 Task: Go to about page of Procter & Gamble
Action: Mouse moved to (602, 56)
Screenshot: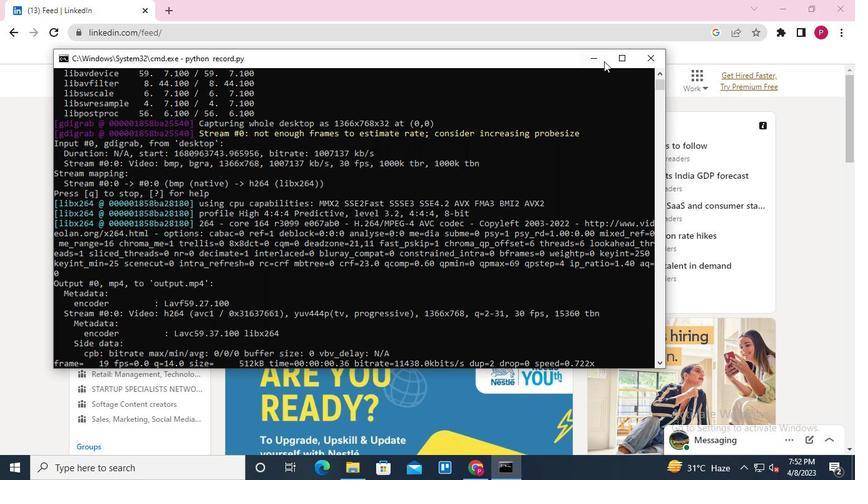 
Action: Mouse pressed left at (602, 56)
Screenshot: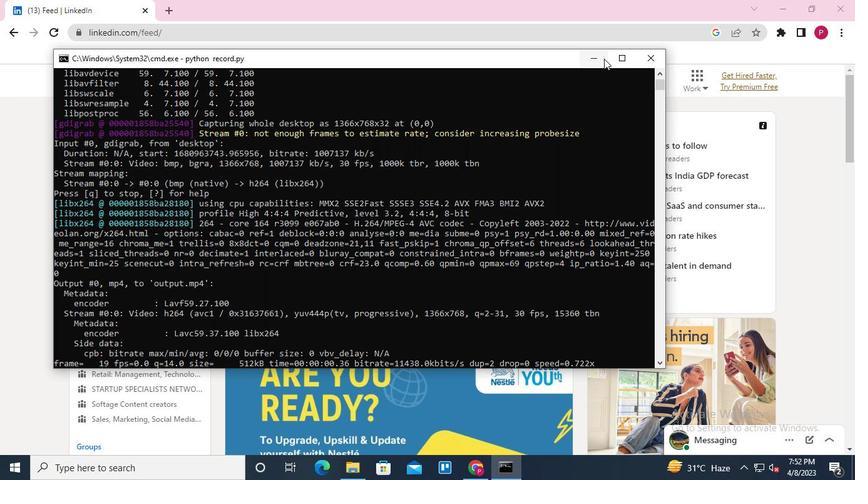 
Action: Mouse moved to (171, 77)
Screenshot: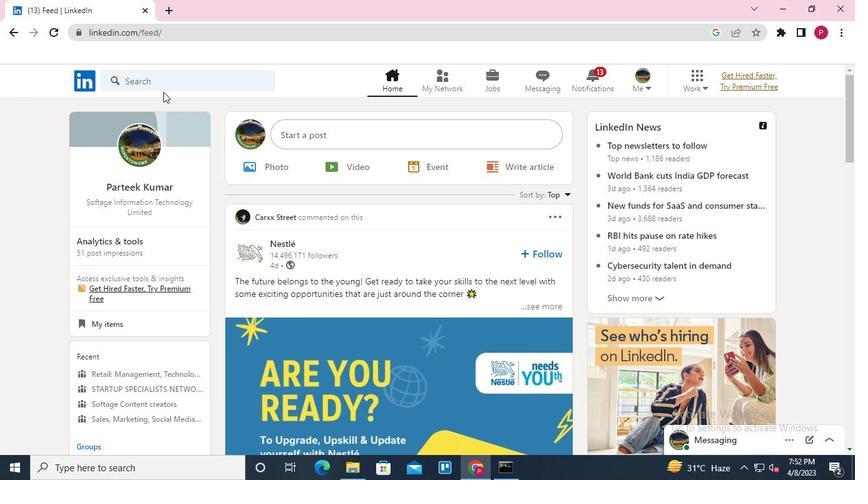 
Action: Mouse pressed left at (171, 77)
Screenshot: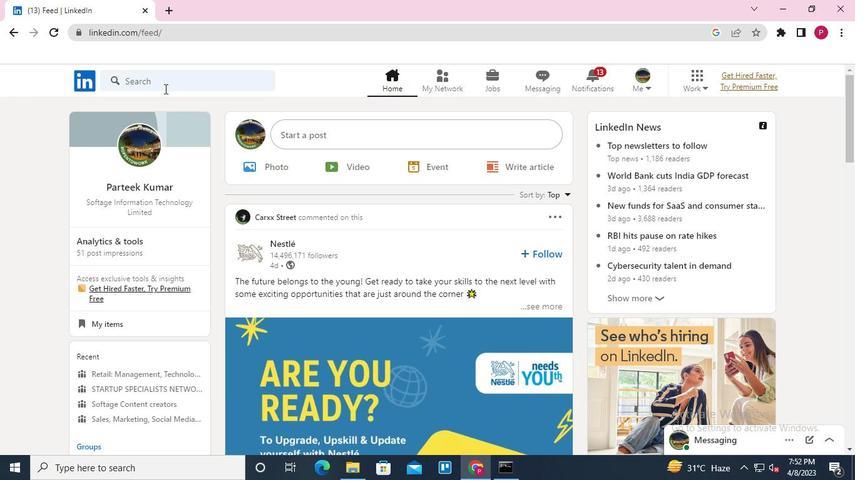 
Action: Mouse moved to (130, 143)
Screenshot: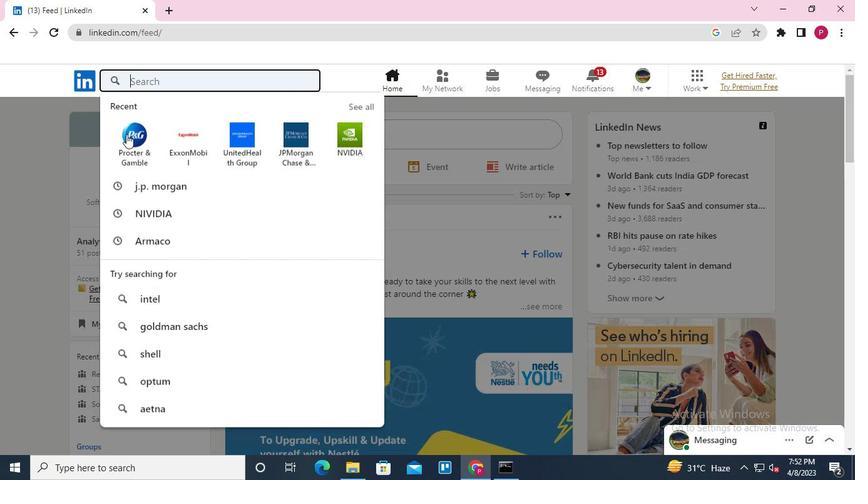 
Action: Mouse pressed left at (130, 143)
Screenshot: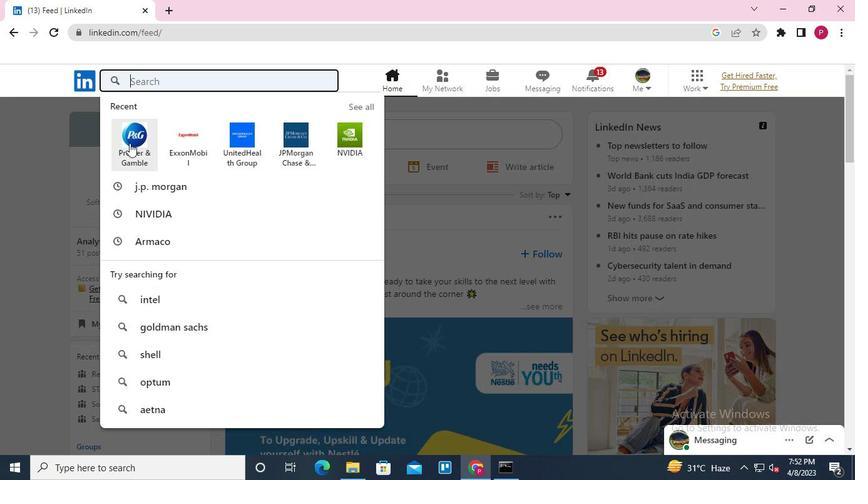 
Action: Mouse moved to (134, 225)
Screenshot: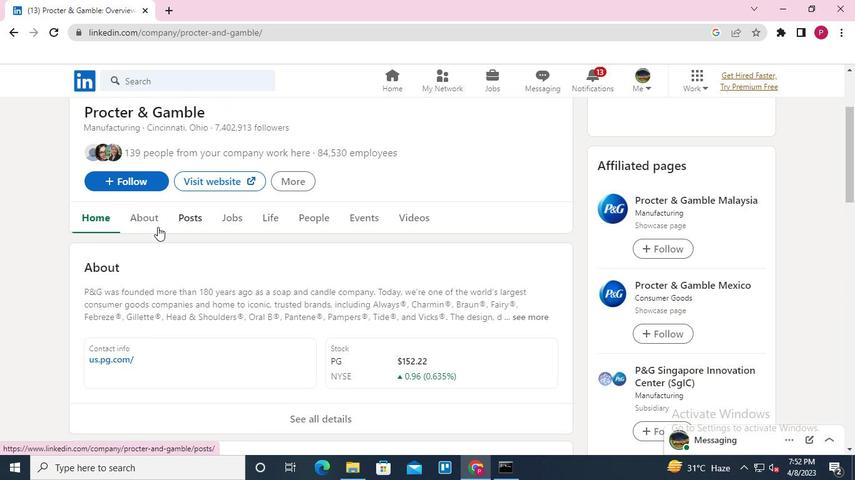 
Action: Mouse pressed left at (134, 225)
Screenshot: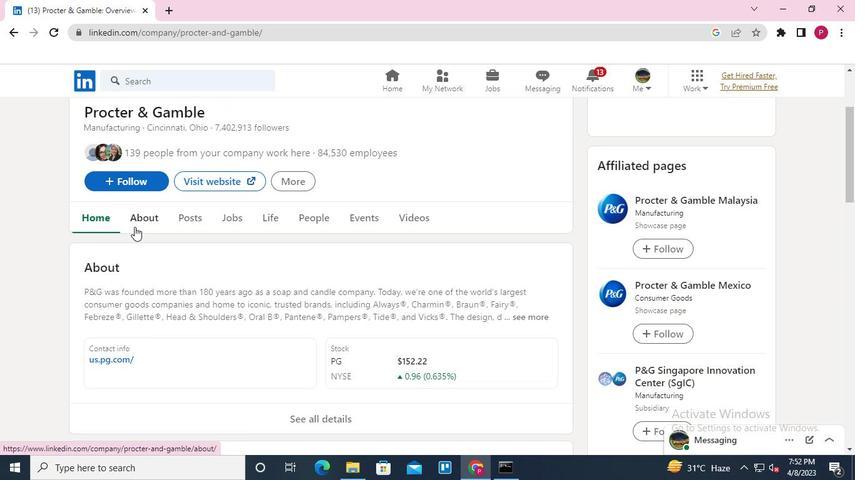 
Action: Mouse moved to (167, 249)
Screenshot: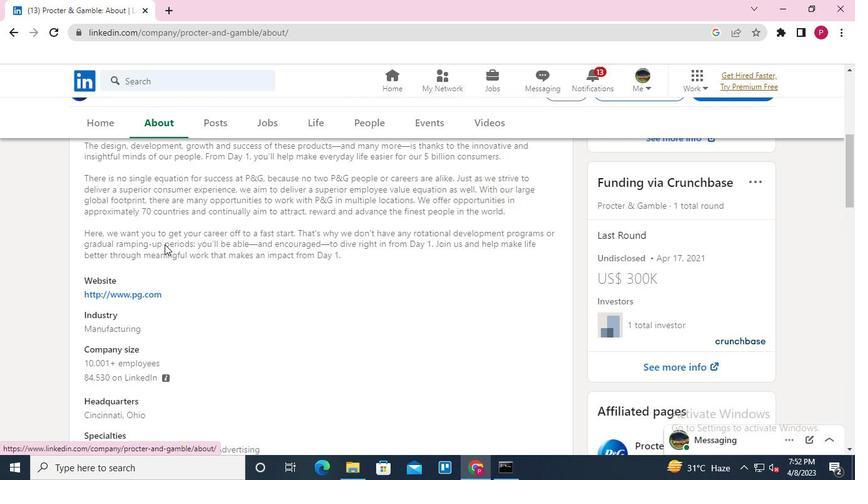 
Action: Keyboard Key.alt_l
Screenshot: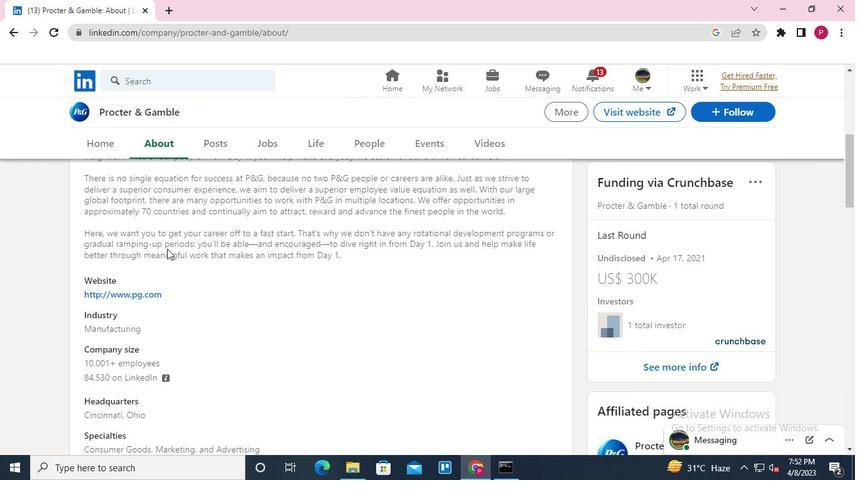 
Action: Keyboard Key.tab
Screenshot: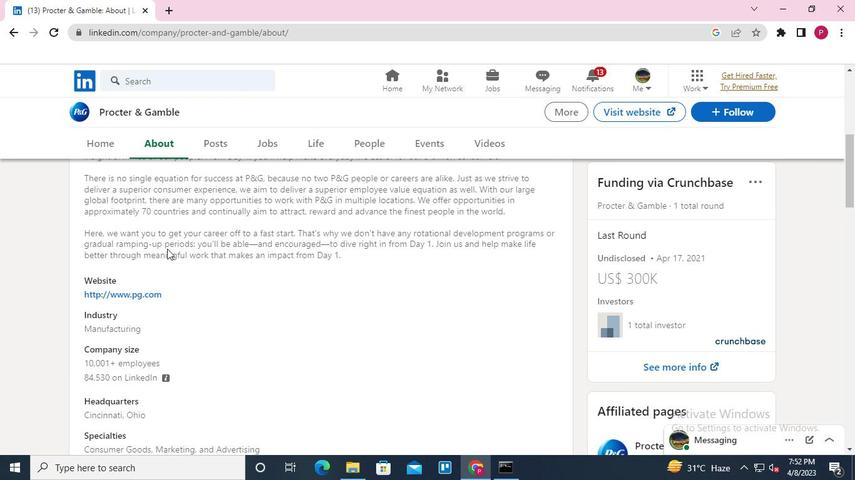 
Action: Mouse moved to (648, 61)
Screenshot: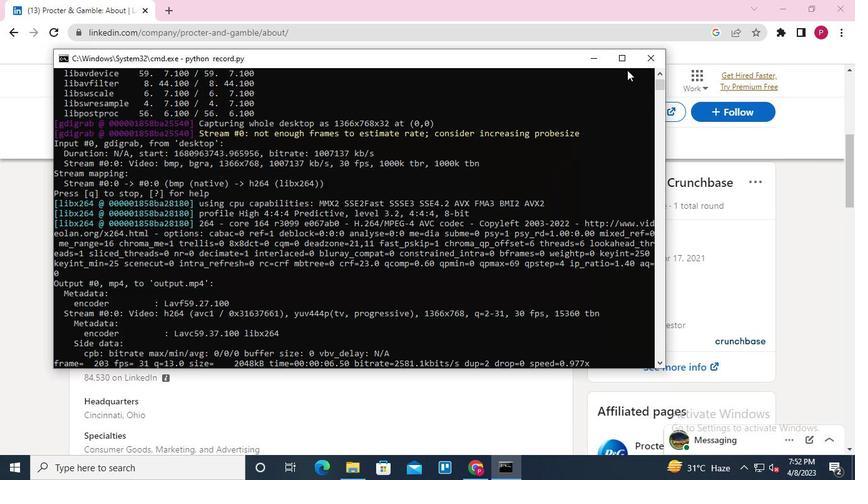
Action: Mouse pressed left at (648, 61)
Screenshot: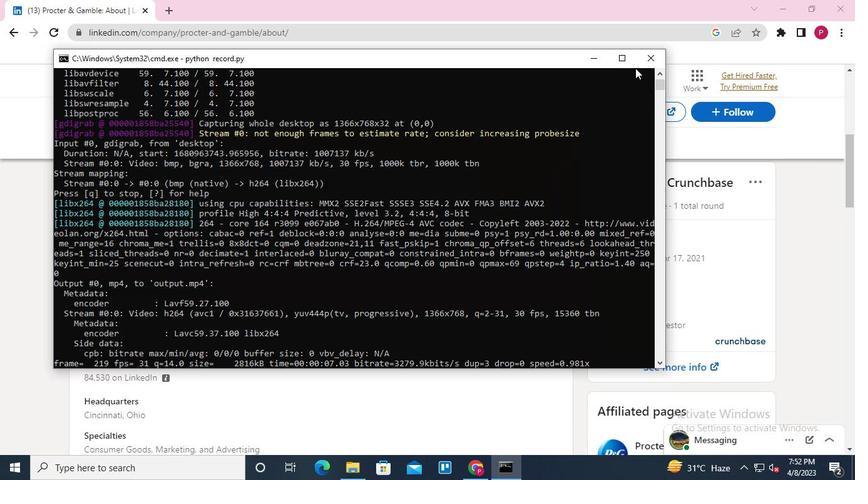 
